 Task: Move the task Develop a new online tool for online course evaluations to the section To-Do in the project BellTech and sort the tasks in the project by Last modified on
Action: Mouse moved to (917, 310)
Screenshot: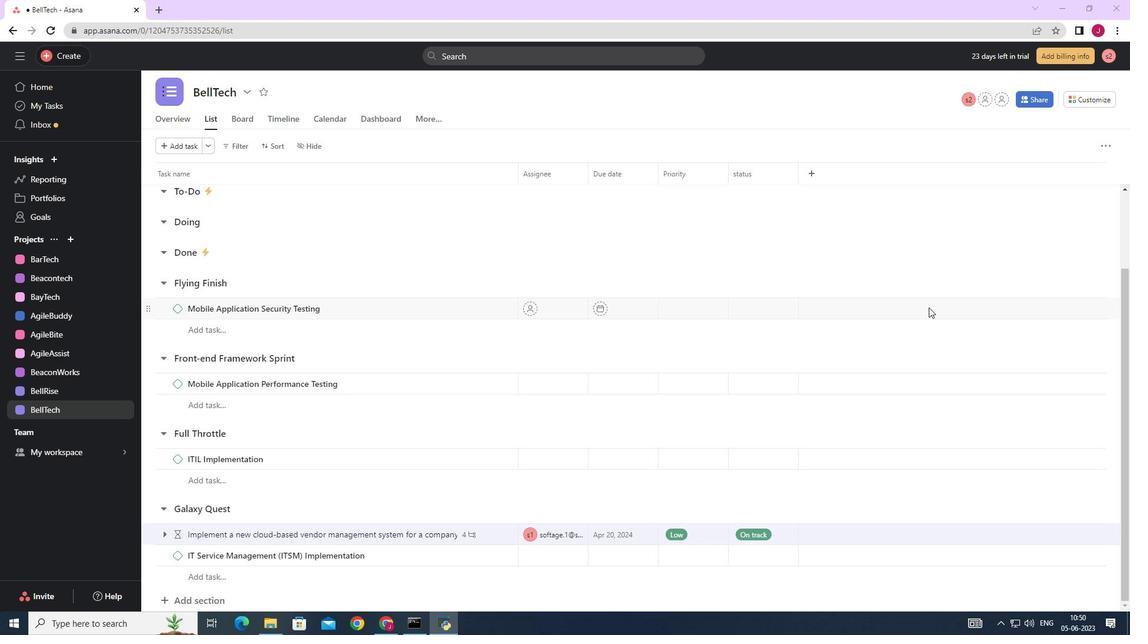 
Action: Mouse scrolled (917, 310) with delta (0, 0)
Screenshot: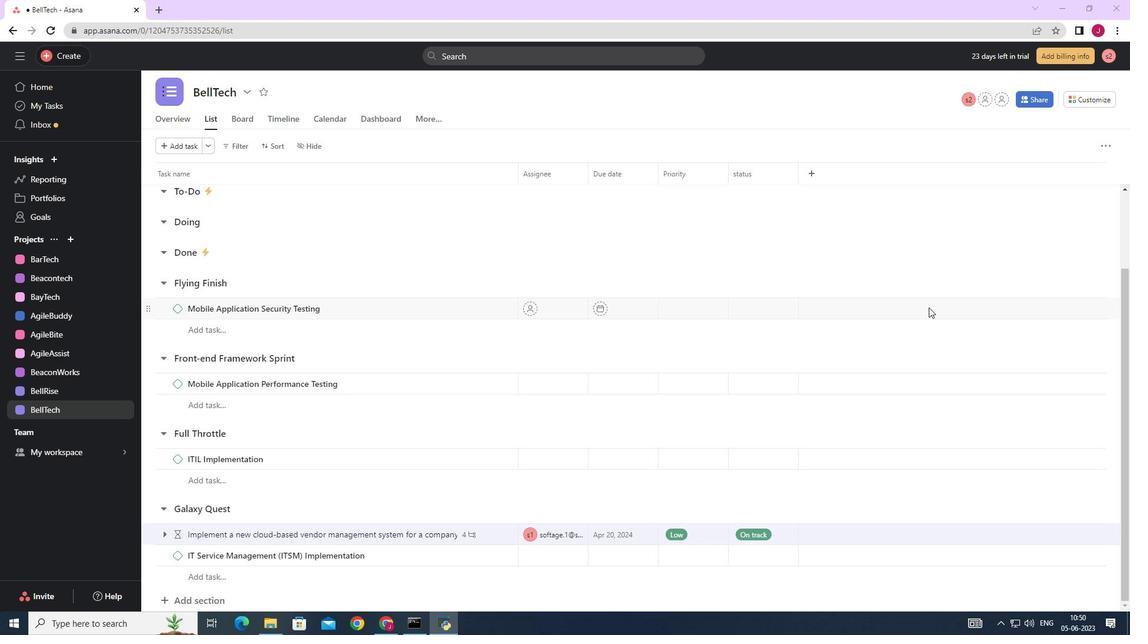 
Action: Mouse moved to (913, 310)
Screenshot: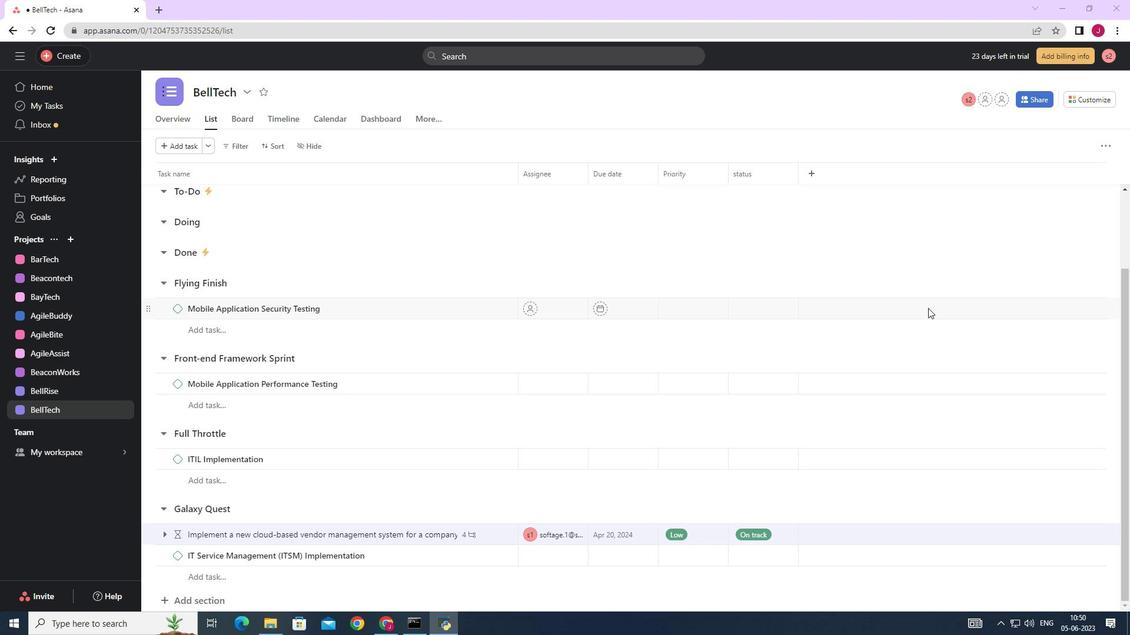 
Action: Mouse scrolled (913, 311) with delta (0, 0)
Screenshot: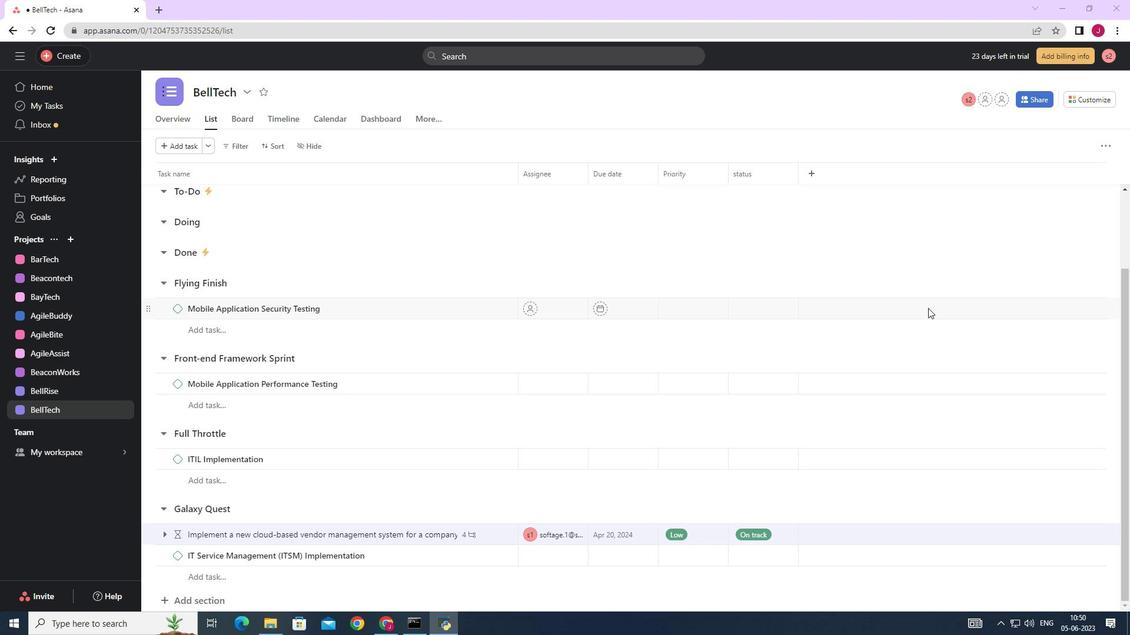 
Action: Mouse moved to (891, 311)
Screenshot: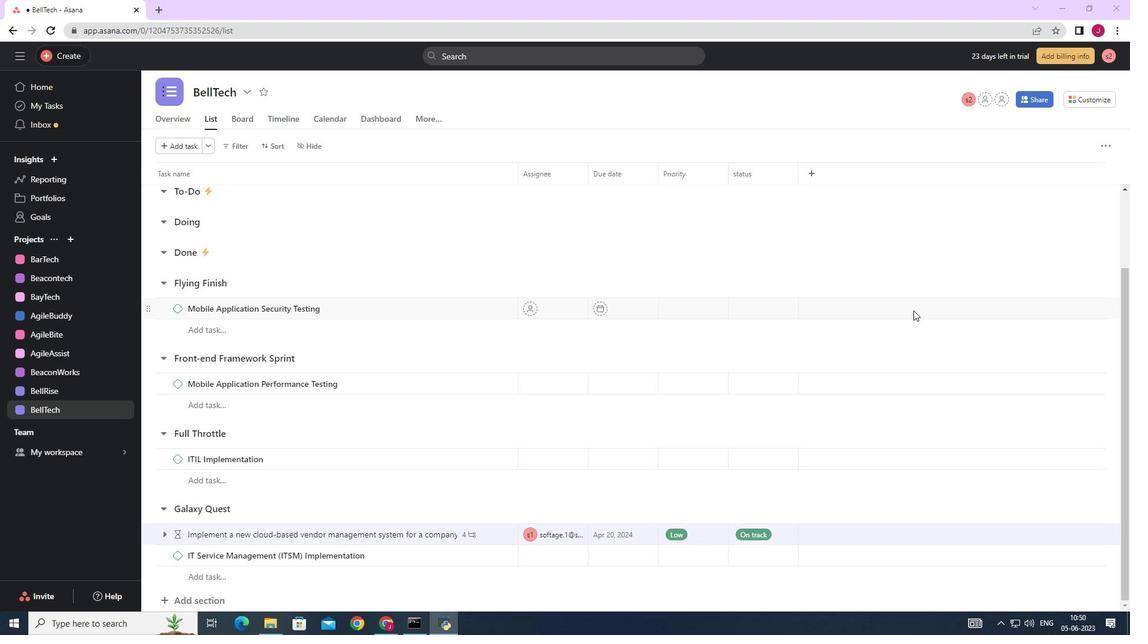 
Action: Mouse scrolled (898, 311) with delta (0, 0)
Screenshot: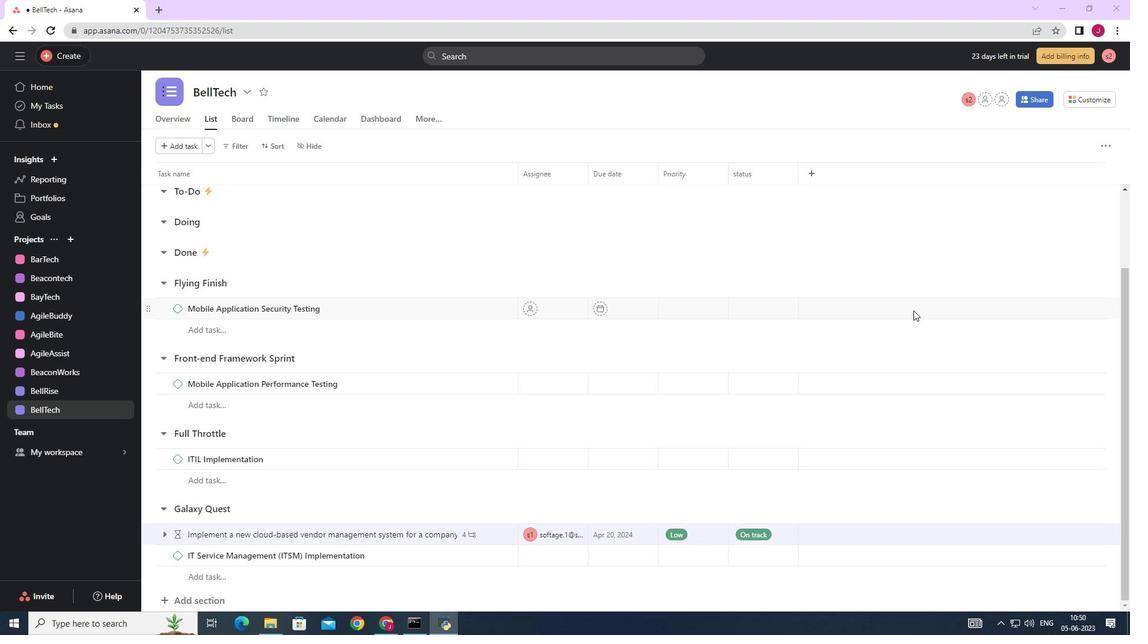 
Action: Mouse moved to (523, 306)
Screenshot: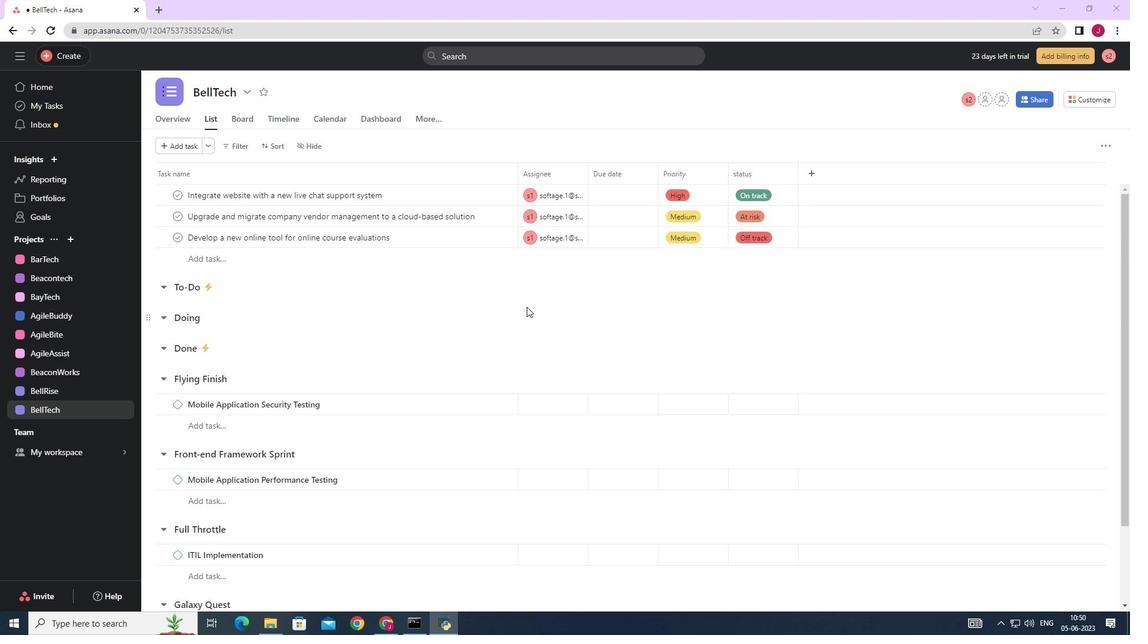 
Action: Mouse scrolled (523, 307) with delta (0, 0)
Screenshot: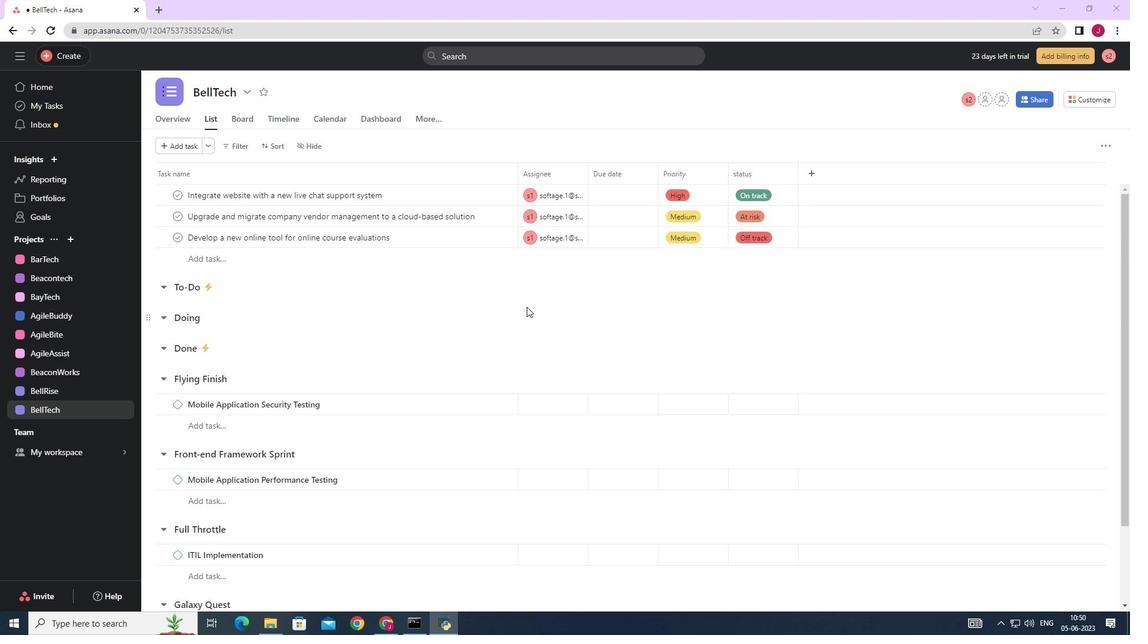 
Action: Mouse scrolled (523, 307) with delta (0, 0)
Screenshot: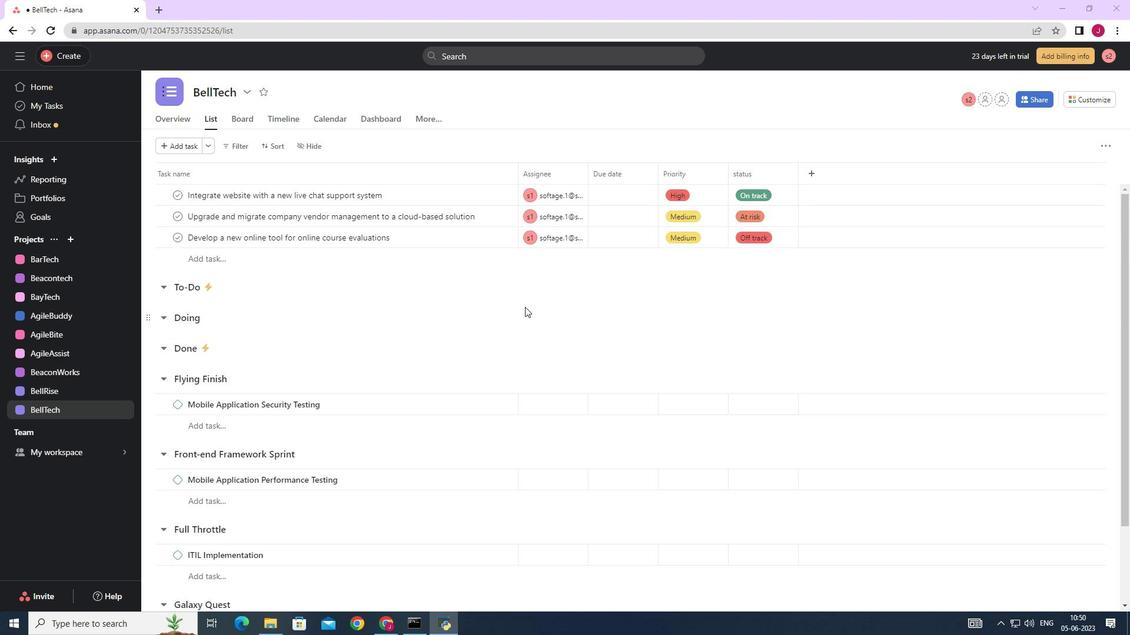 
Action: Mouse scrolled (523, 307) with delta (0, 0)
Screenshot: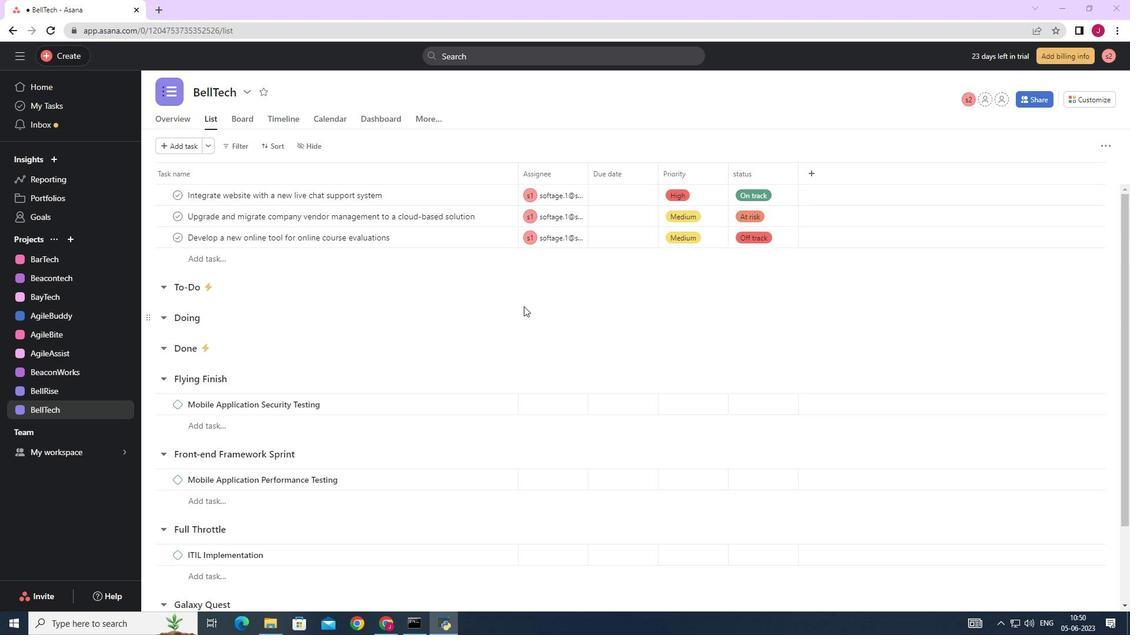 
Action: Mouse moved to (489, 241)
Screenshot: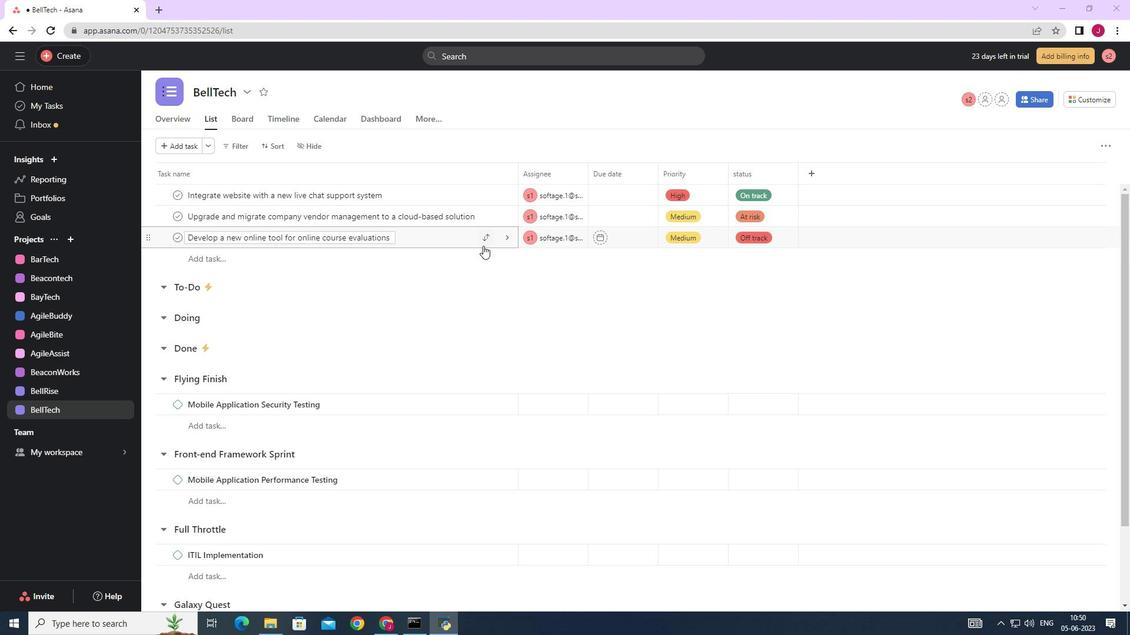 
Action: Mouse pressed left at (489, 241)
Screenshot: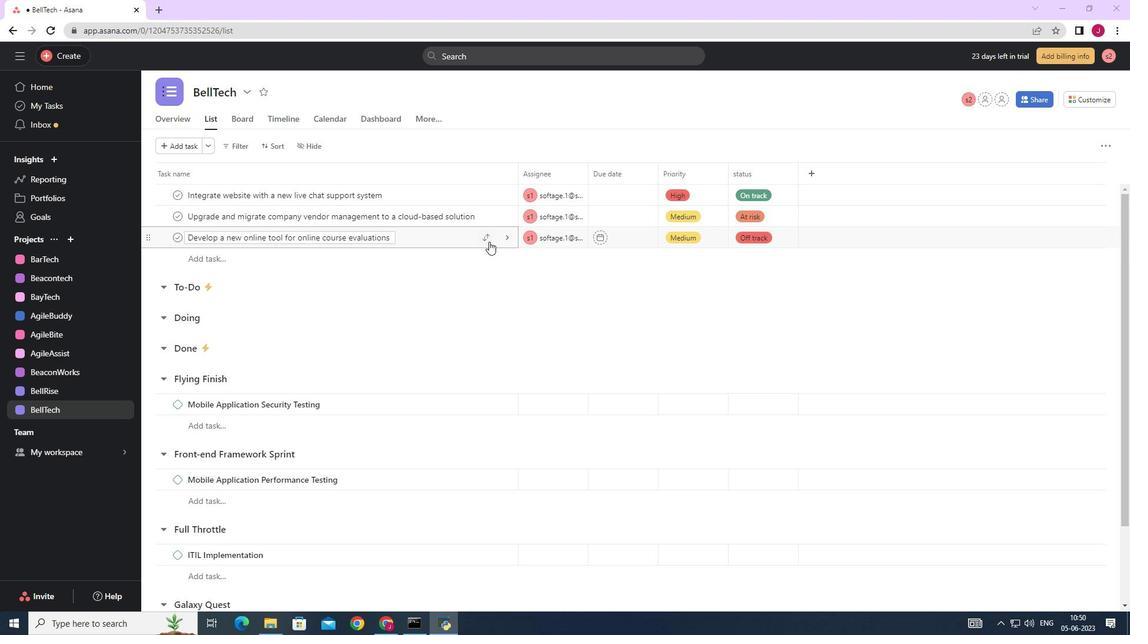 
Action: Mouse moved to (401, 301)
Screenshot: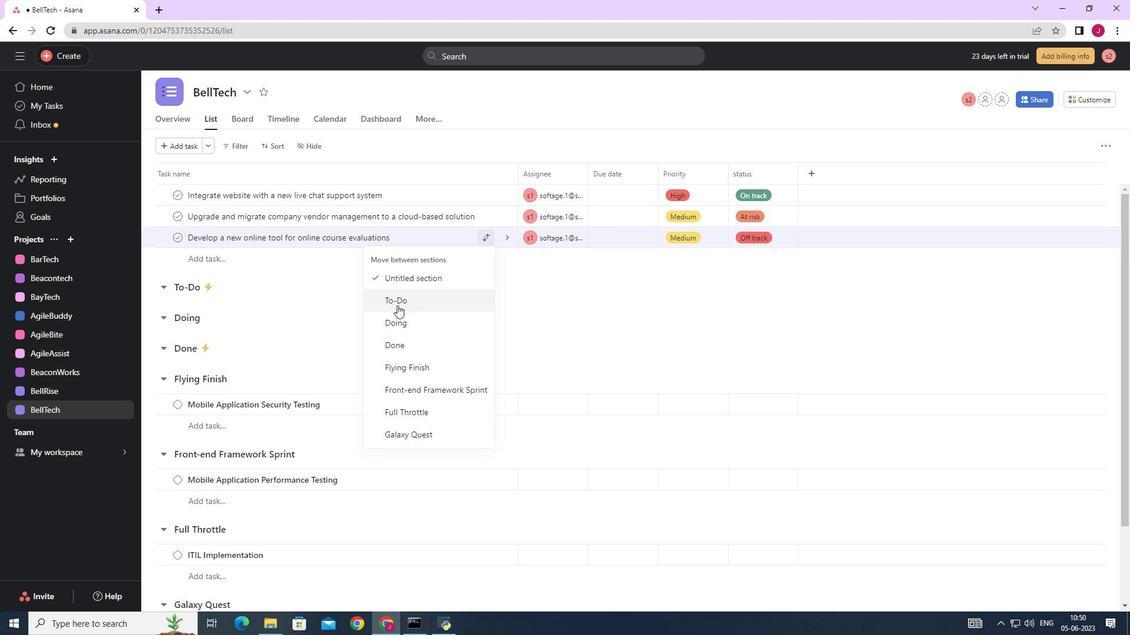 
Action: Mouse pressed left at (401, 301)
Screenshot: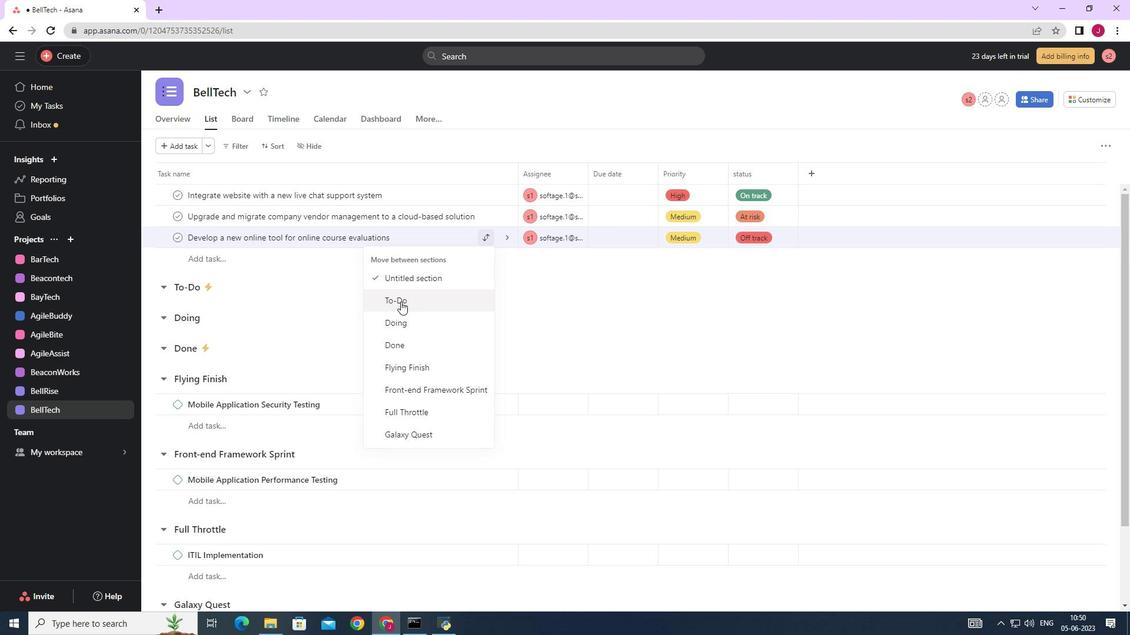 
Action: Mouse moved to (273, 141)
Screenshot: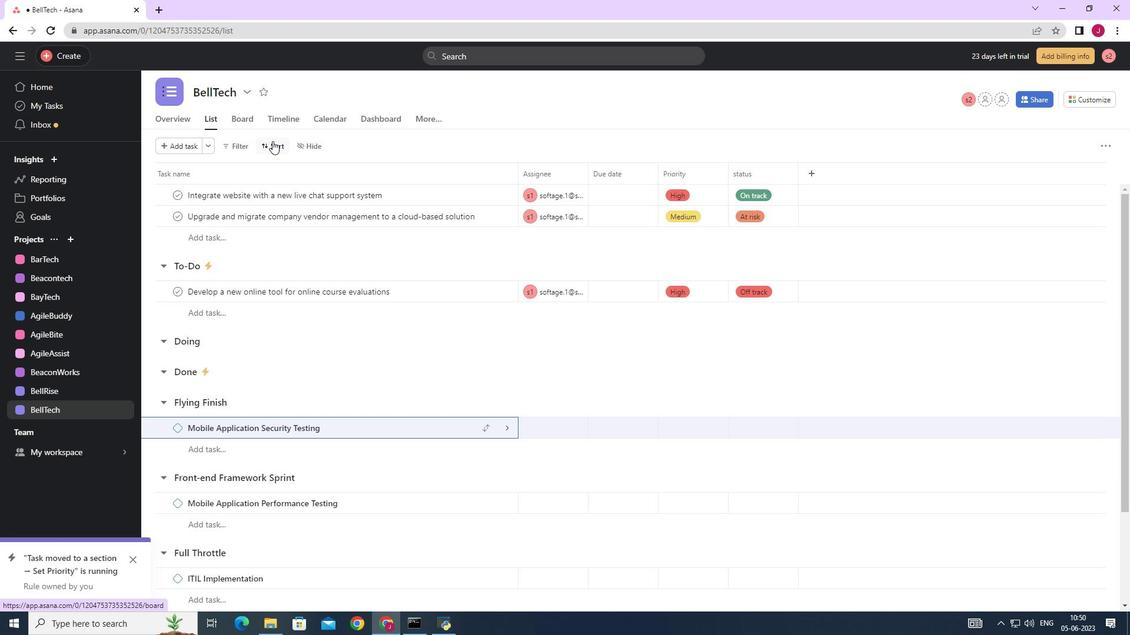 
Action: Mouse pressed left at (273, 141)
Screenshot: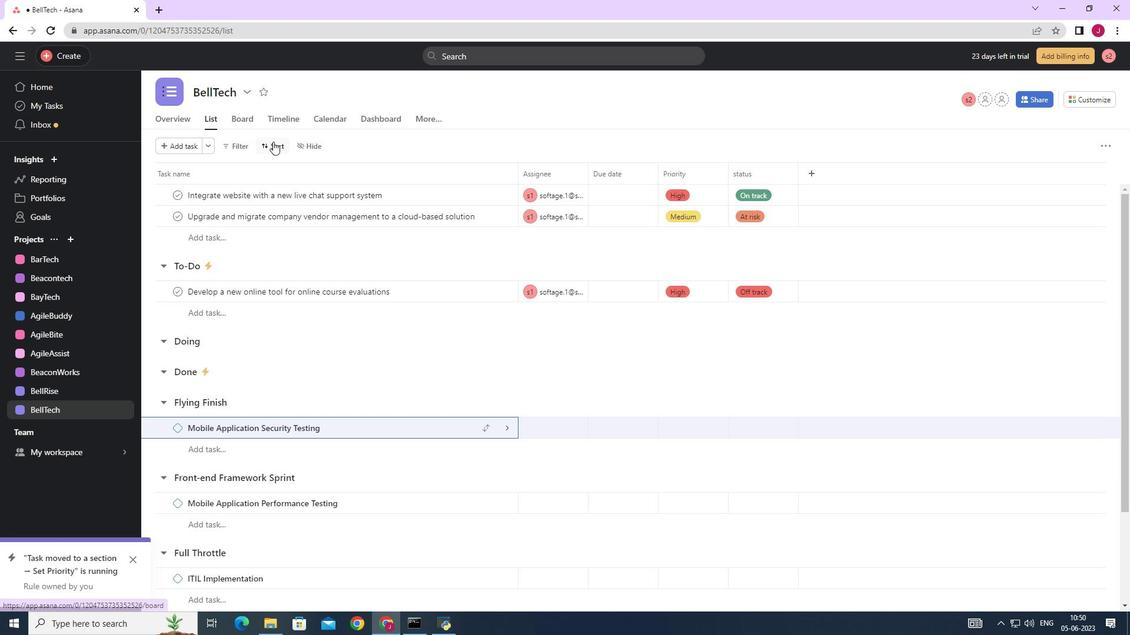 
Action: Mouse moved to (320, 314)
Screenshot: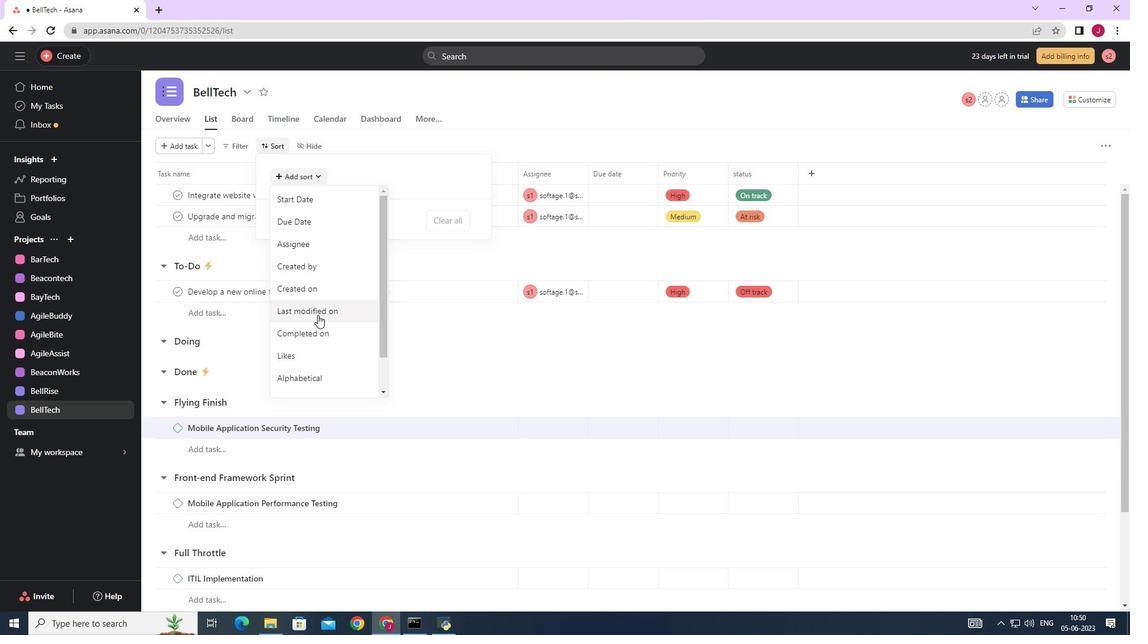 
Action: Mouse pressed left at (320, 314)
Screenshot: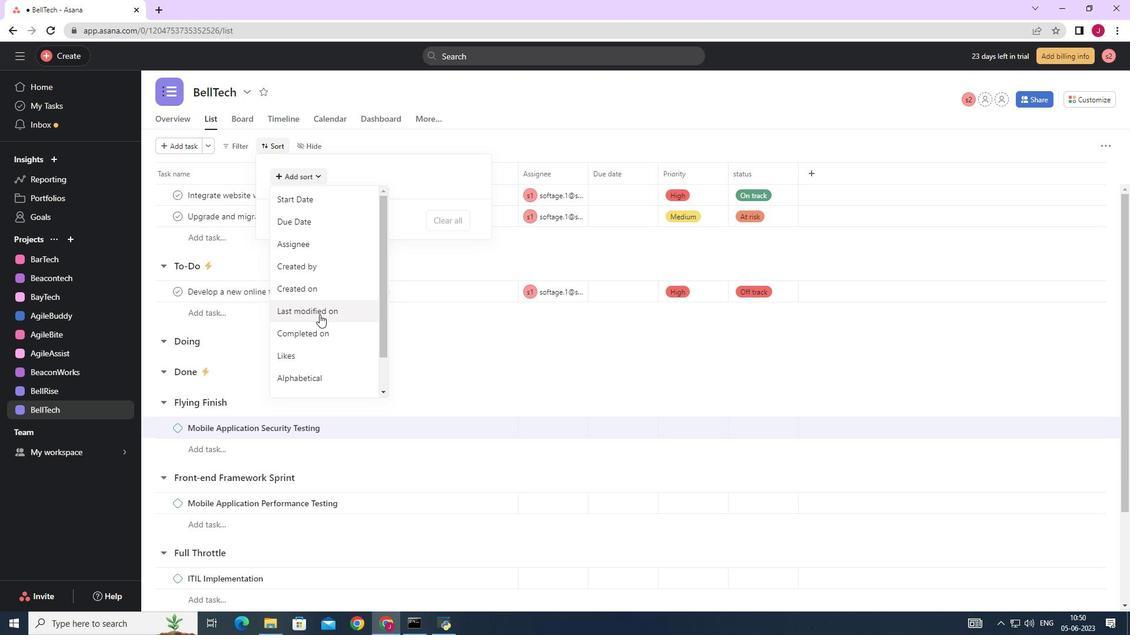
Action: Mouse moved to (929, 357)
Screenshot: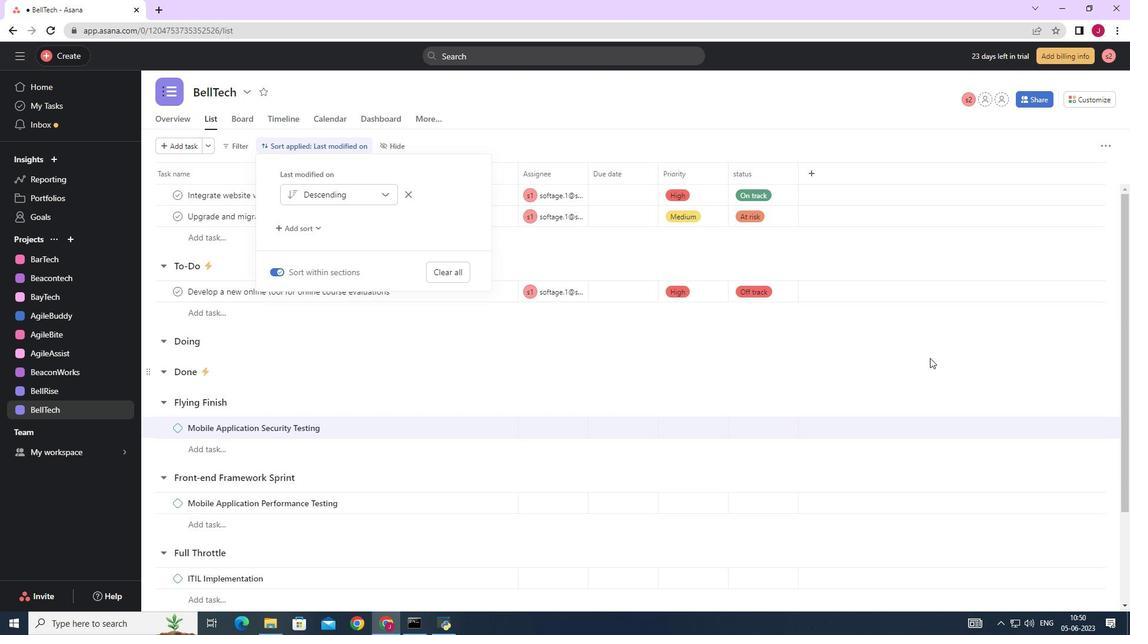 
Action: Mouse pressed left at (929, 357)
Screenshot: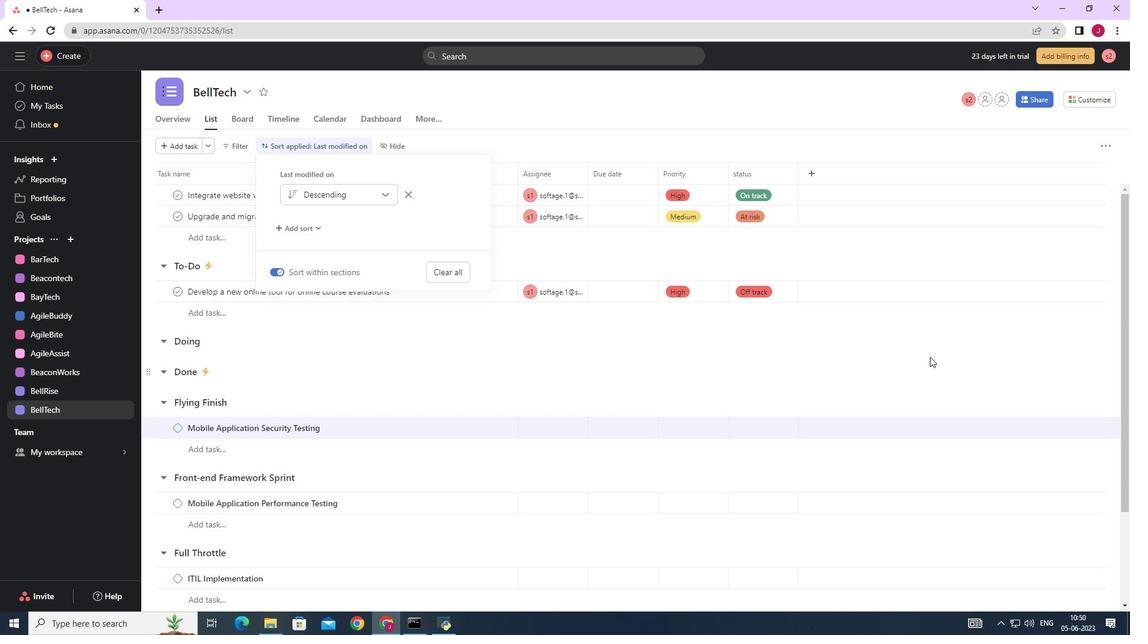 
Action: Mouse moved to (928, 353)
Screenshot: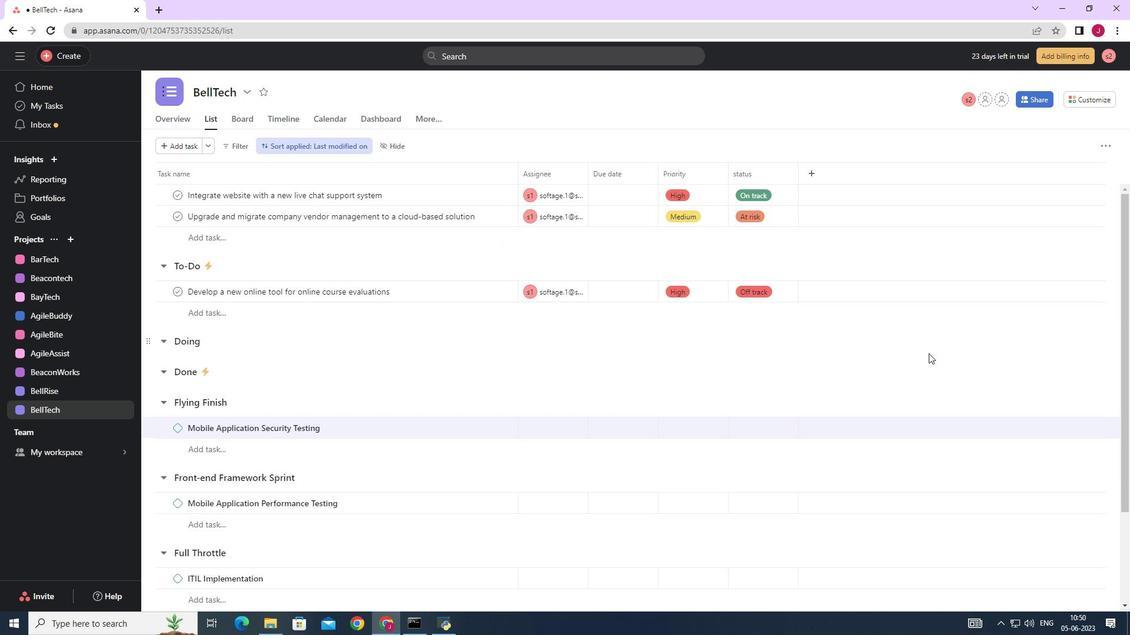 
